 Task: Toggle sticky scroll.
Action: Mouse moved to (196, 9)
Screenshot: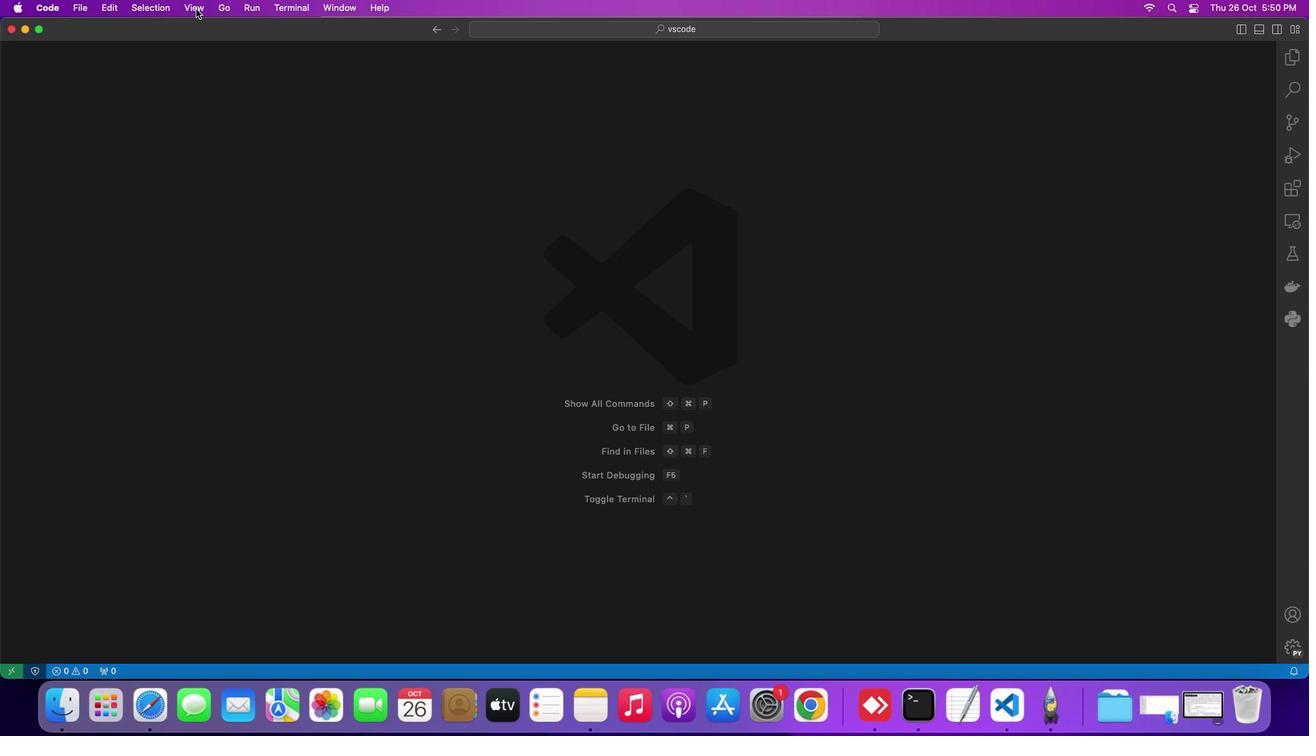
Action: Mouse pressed left at (196, 9)
Screenshot: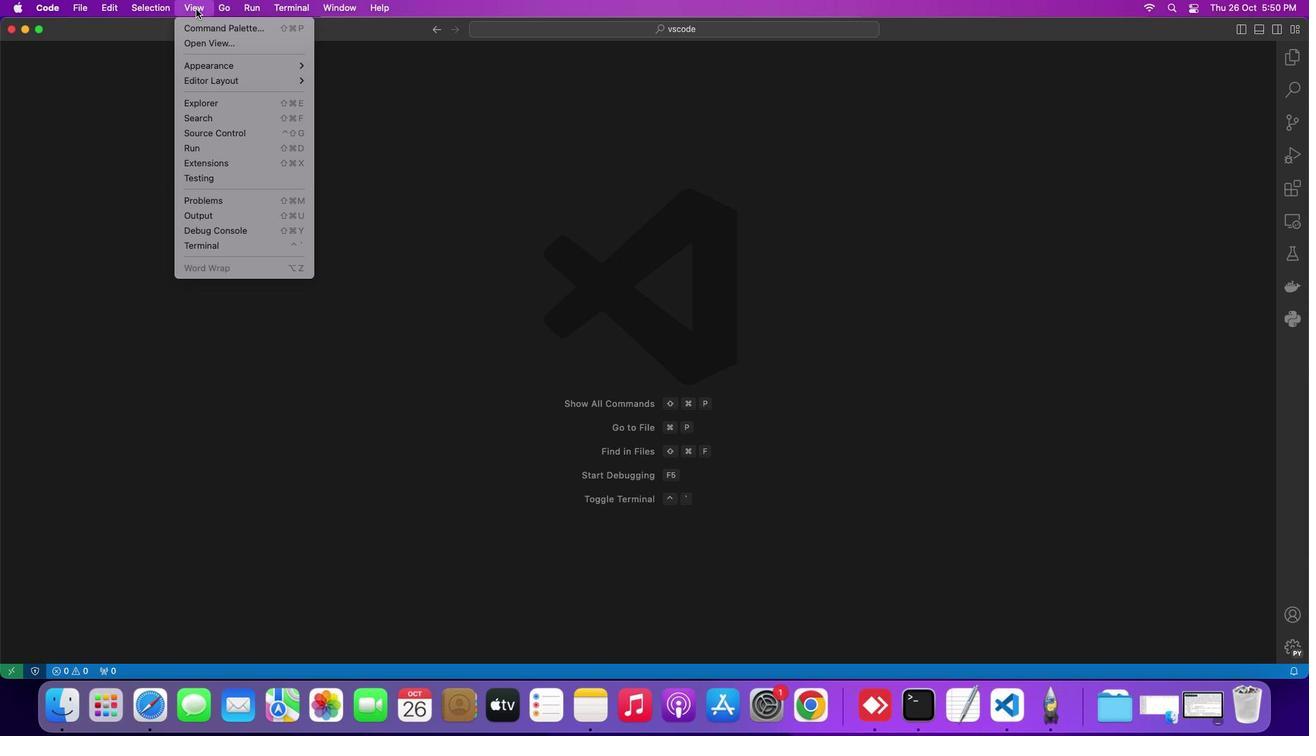 
Action: Mouse moved to (212, 65)
Screenshot: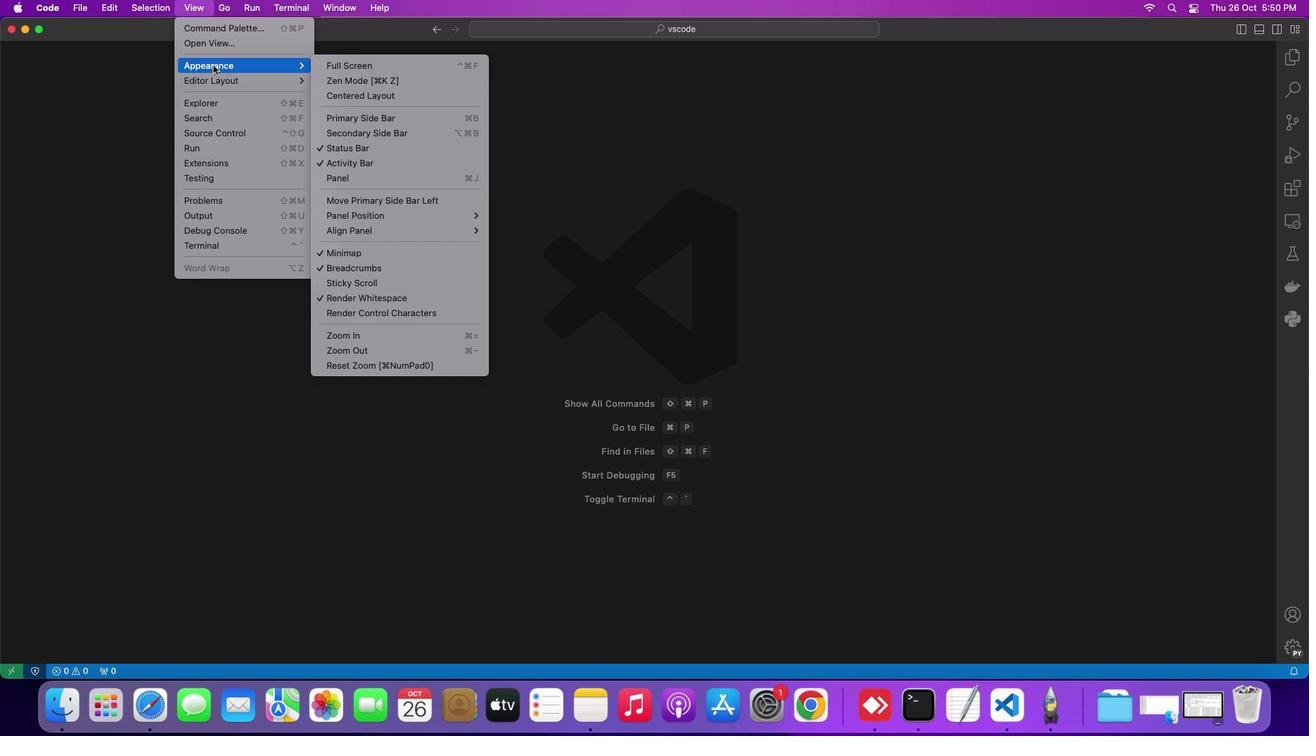 
Action: Mouse pressed left at (212, 65)
Screenshot: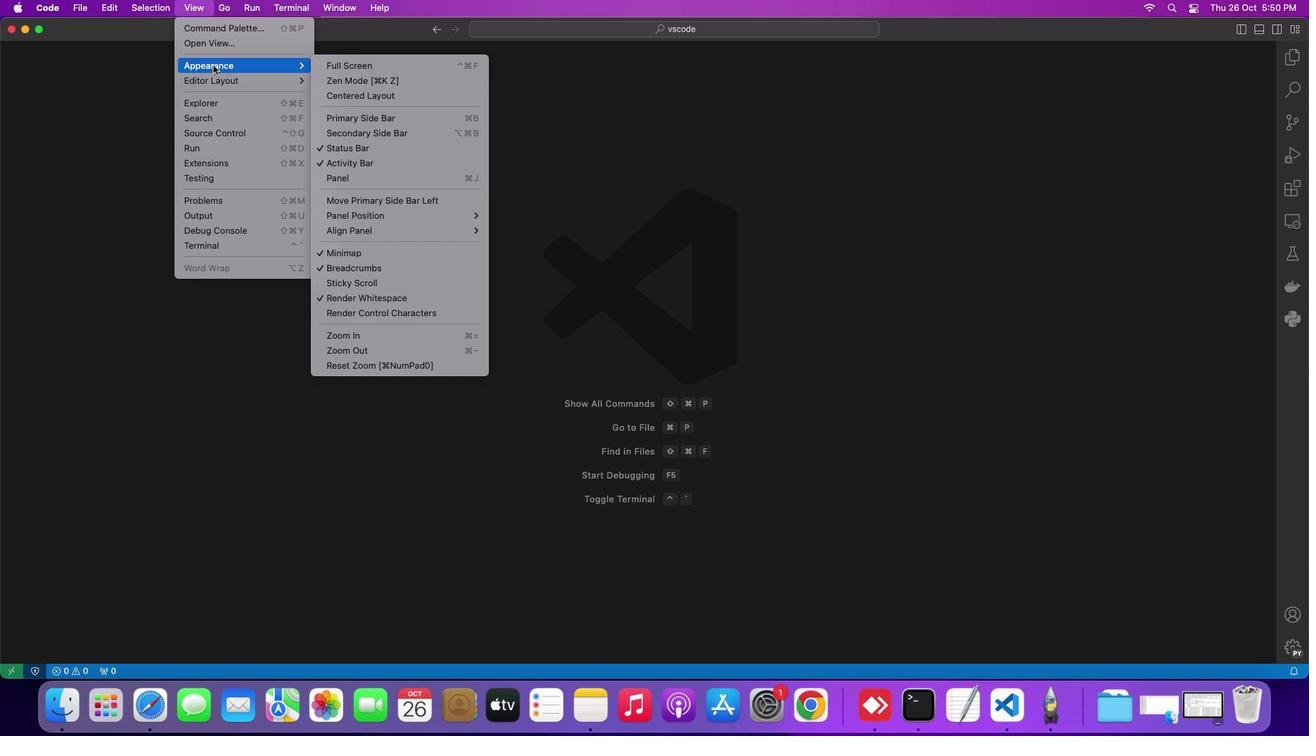 
Action: Mouse moved to (368, 278)
Screenshot: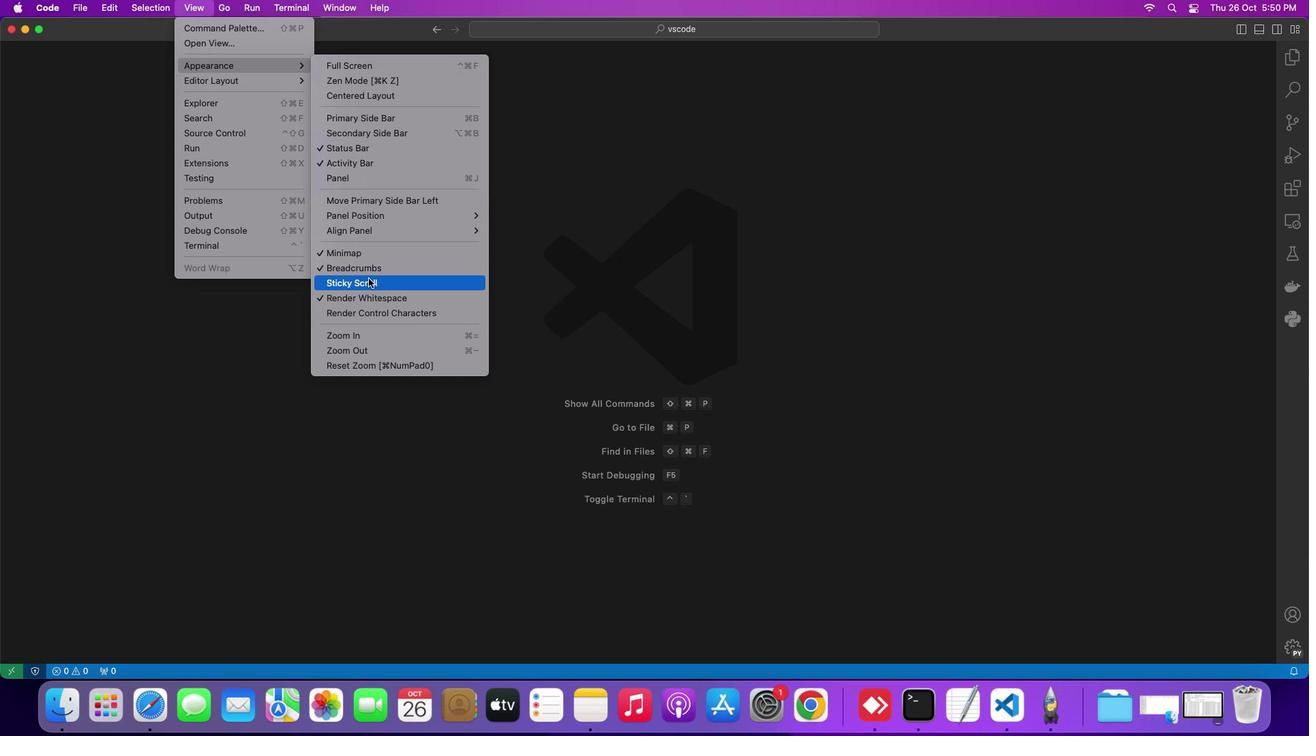 
Action: Mouse pressed left at (368, 278)
Screenshot: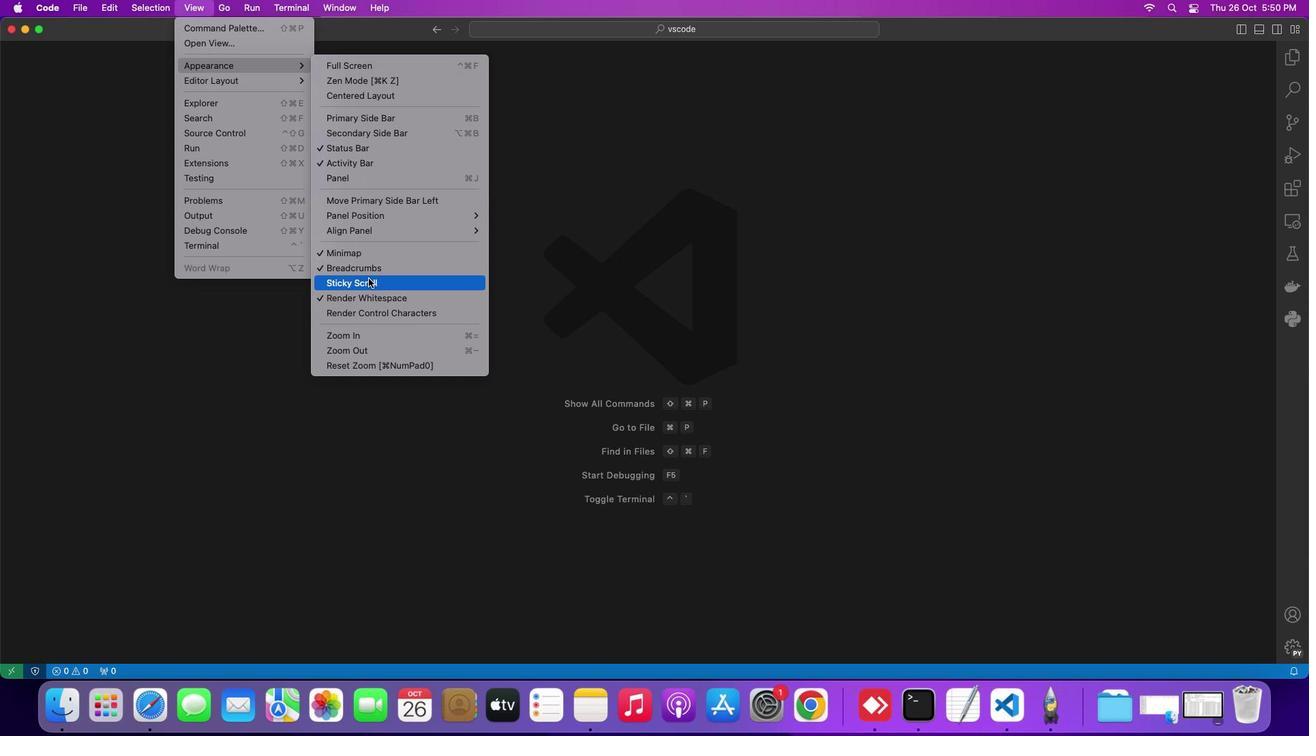 
Action: Mouse moved to (562, 215)
Screenshot: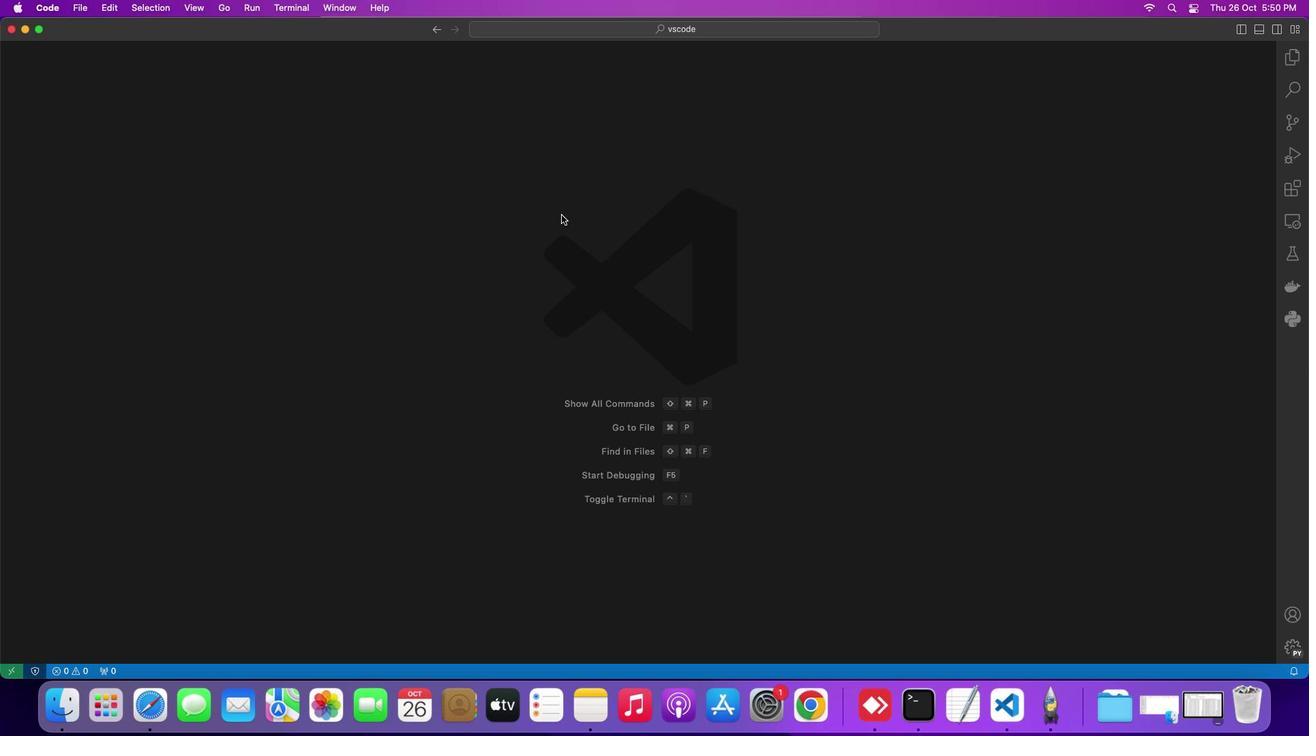 
